 Task: Check the median sale price of townhouses in the last 5 years.
Action: Mouse moved to (715, 69)
Screenshot: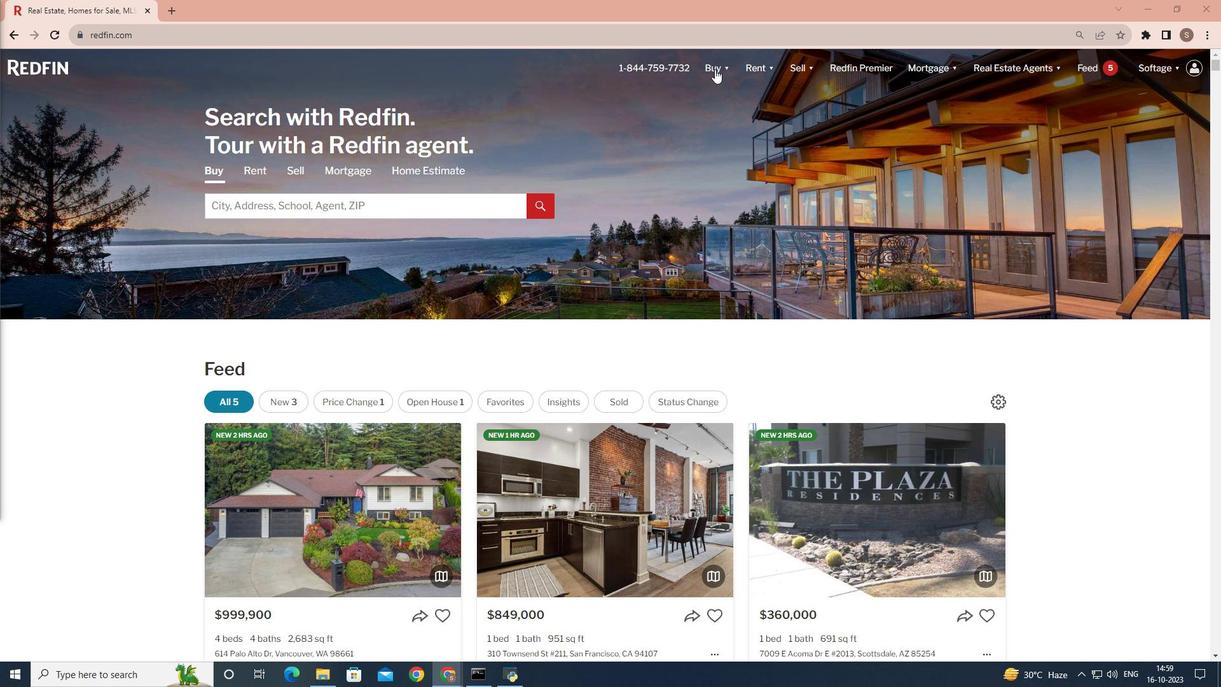 
Action: Mouse pressed left at (715, 69)
Screenshot: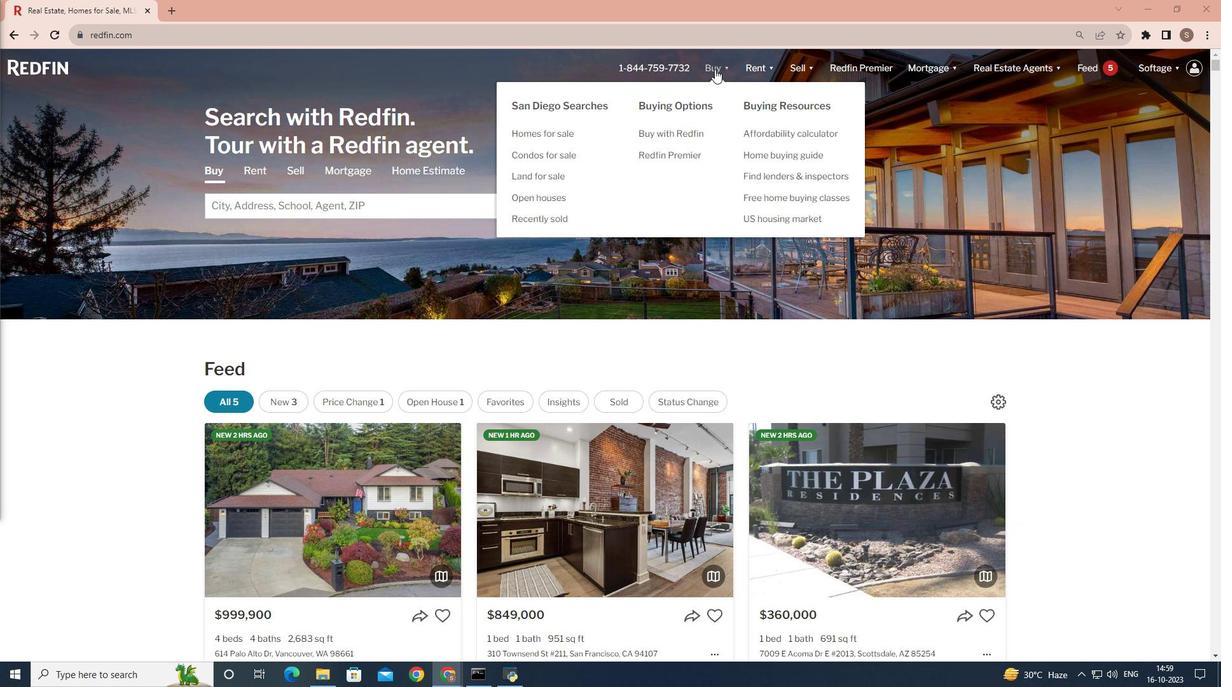 
Action: Mouse moved to (338, 276)
Screenshot: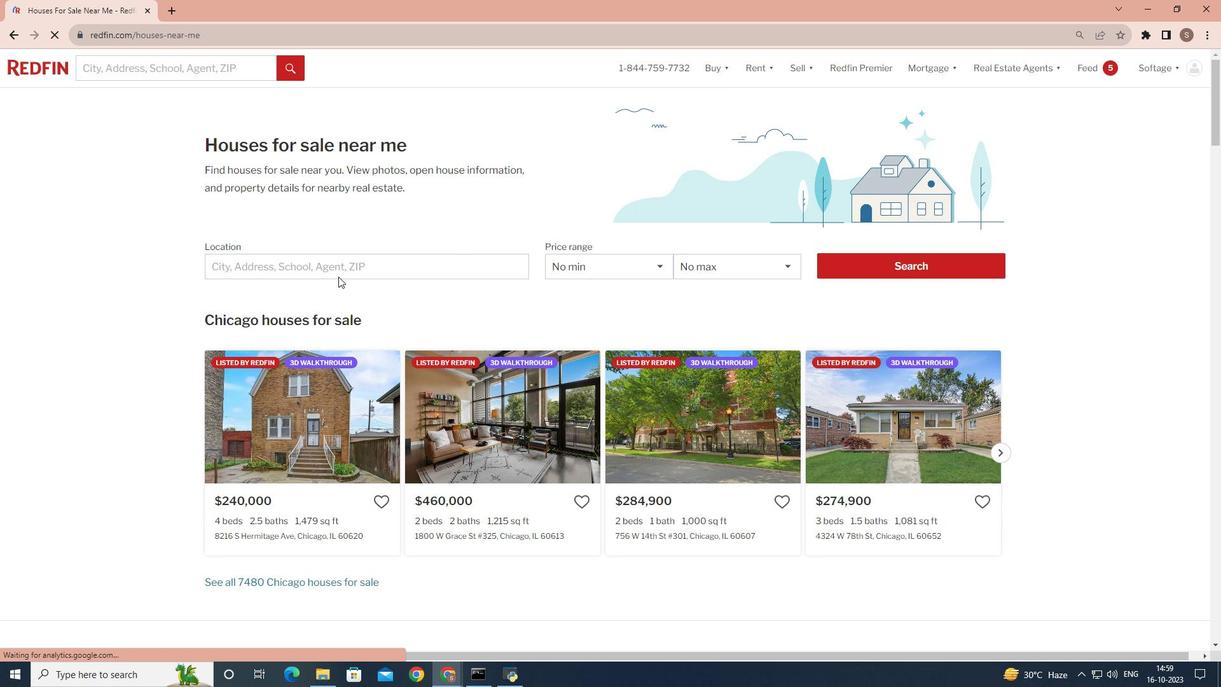 
Action: Mouse pressed left at (338, 276)
Screenshot: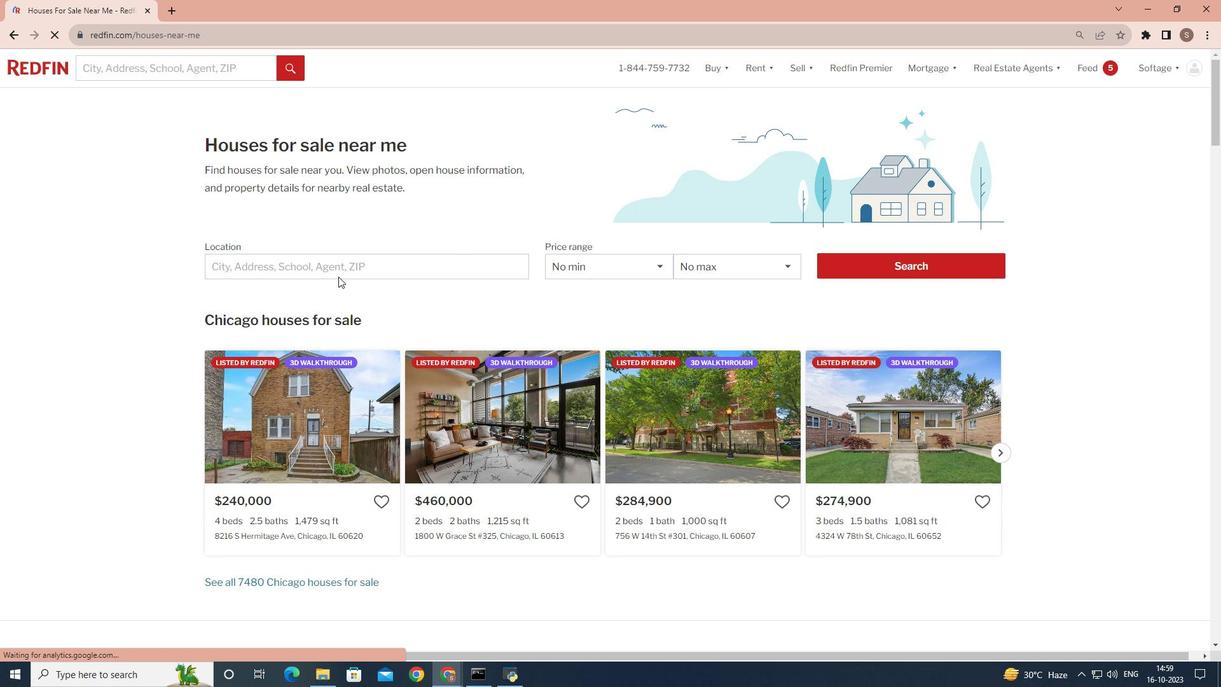 
Action: Mouse moved to (339, 266)
Screenshot: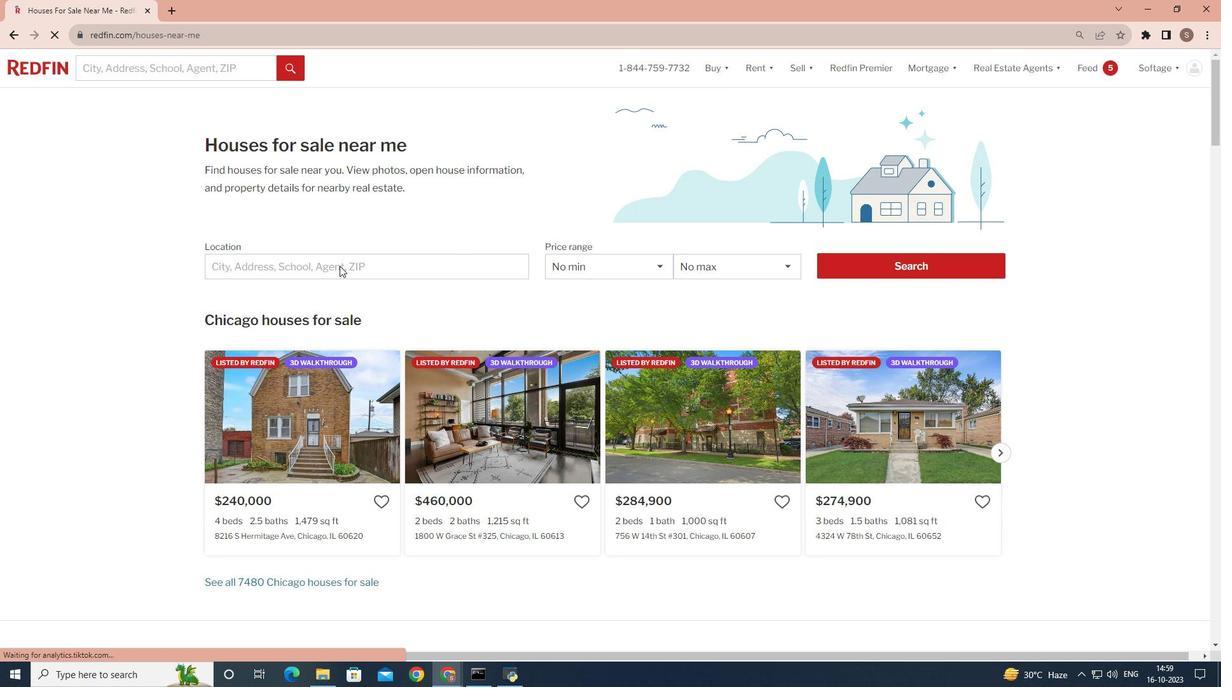 
Action: Mouse pressed left at (339, 266)
Screenshot: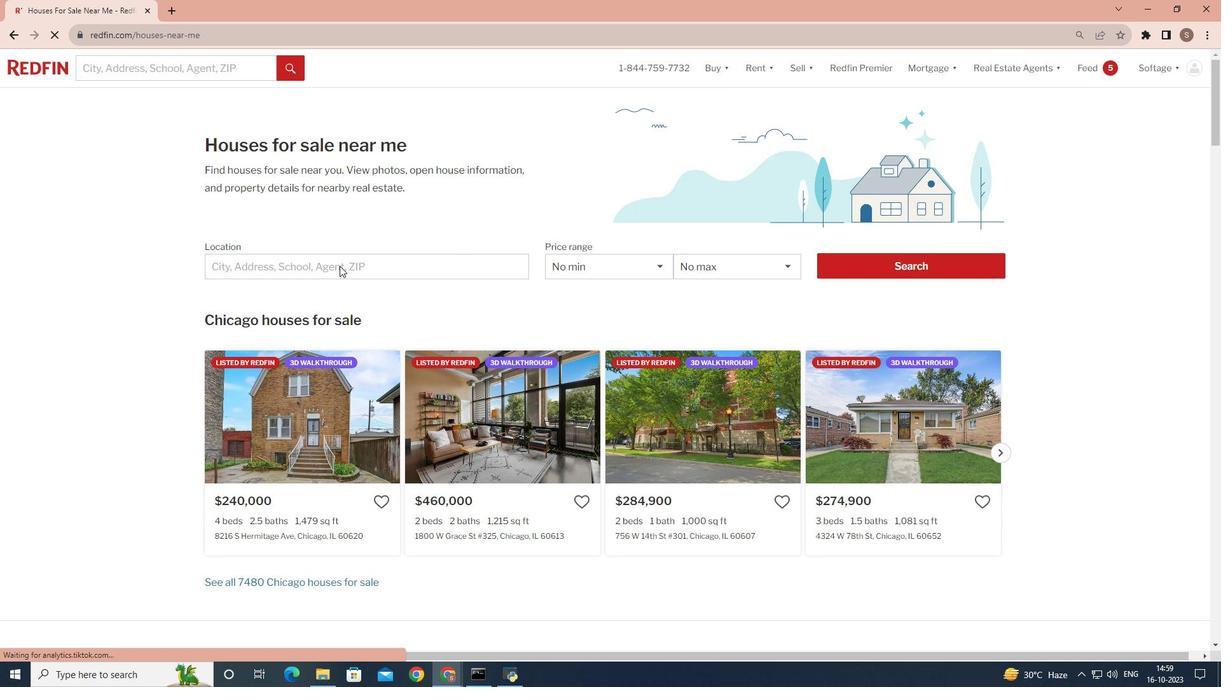 
Action: Mouse moved to (233, 262)
Screenshot: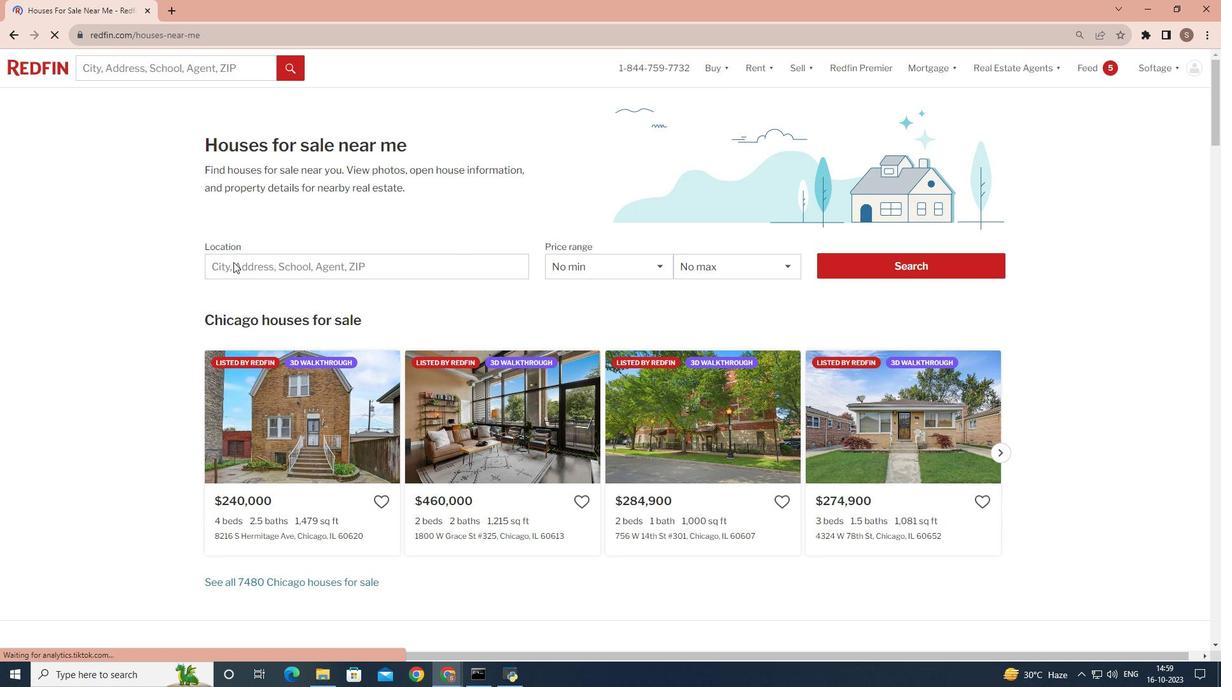 
Action: Mouse pressed left at (233, 262)
Screenshot: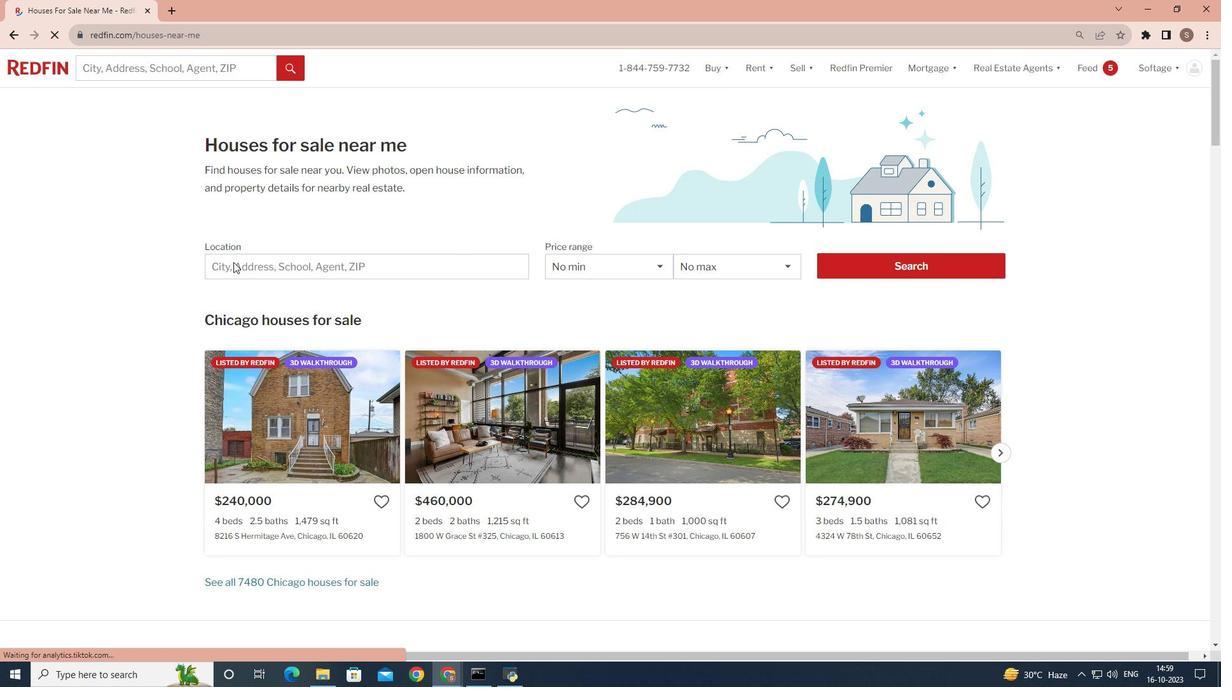 
Action: Mouse moved to (233, 270)
Screenshot: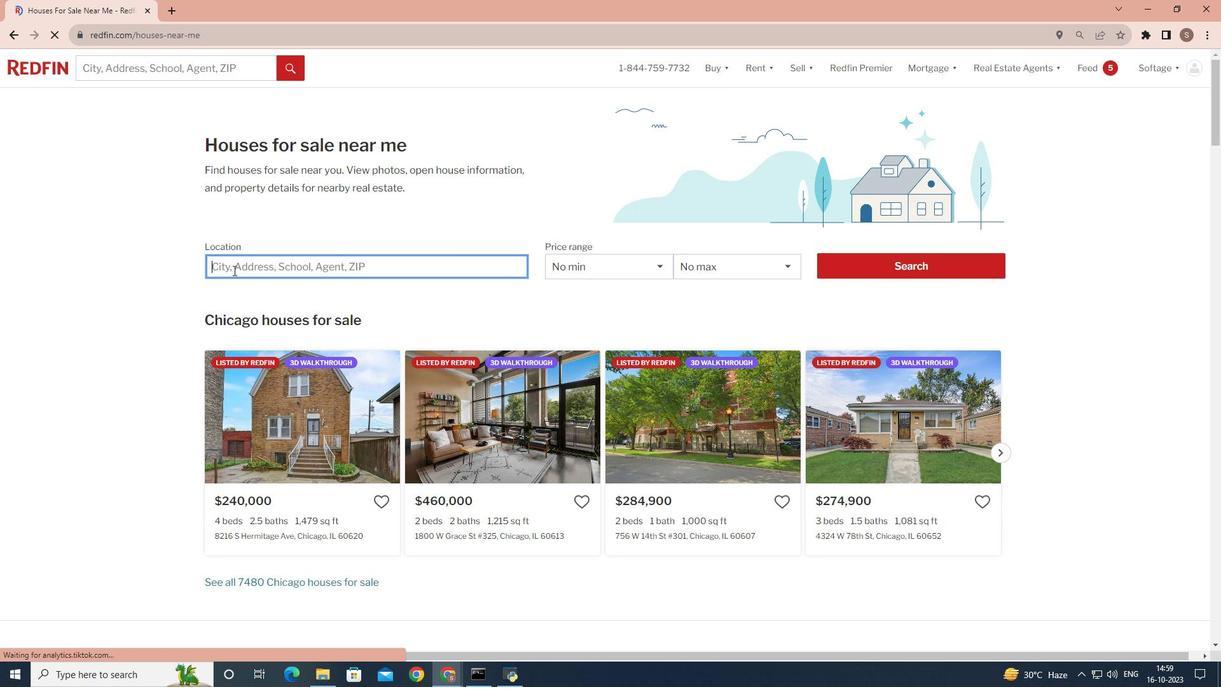
Action: Mouse pressed left at (233, 270)
Screenshot: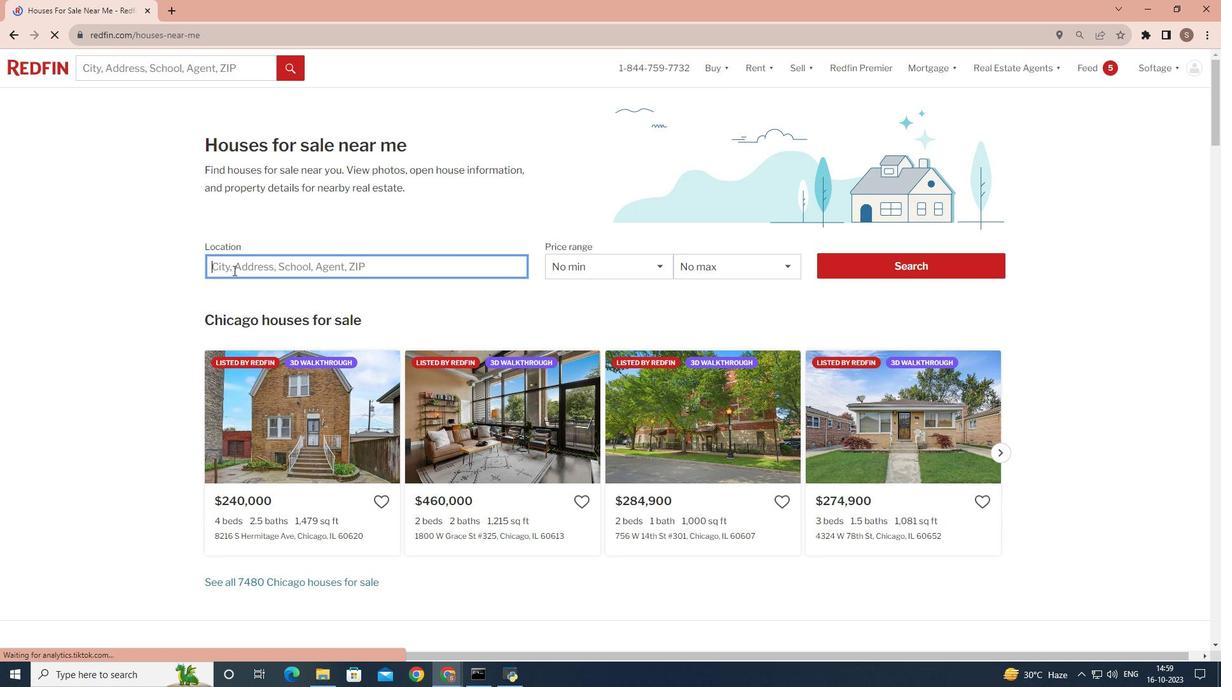 
Action: Key pressed <Key.shift>San<Key.space><Key.shift>Diego
Screenshot: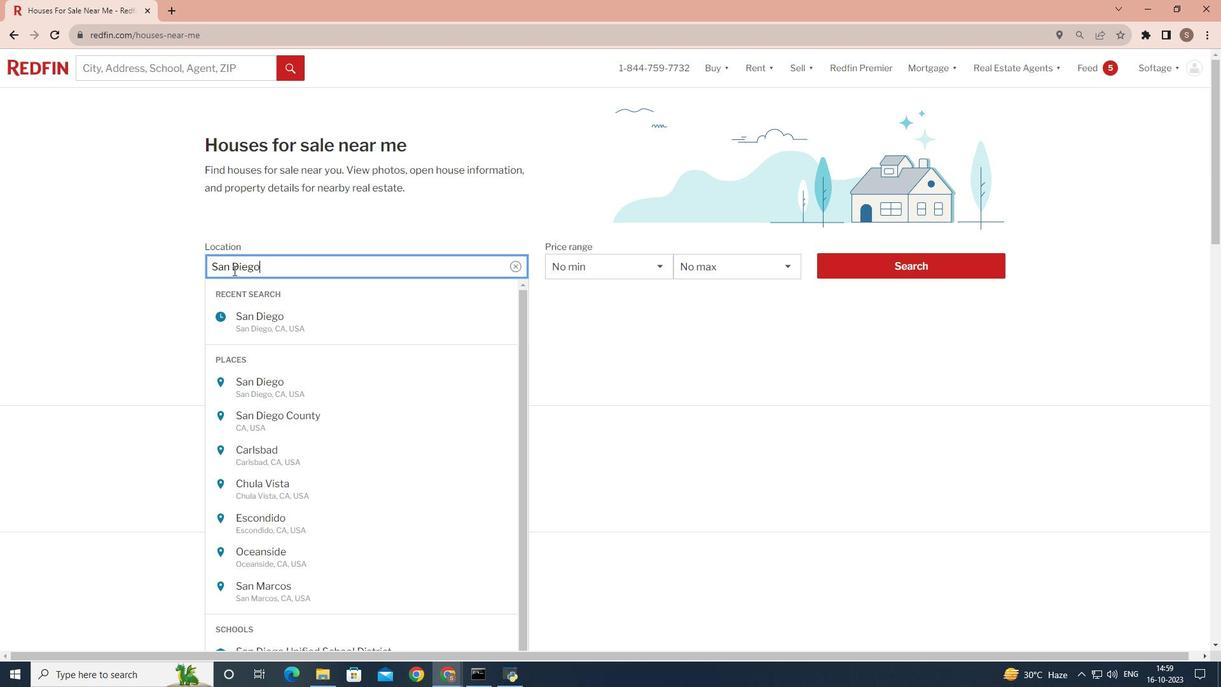 
Action: Mouse moved to (901, 257)
Screenshot: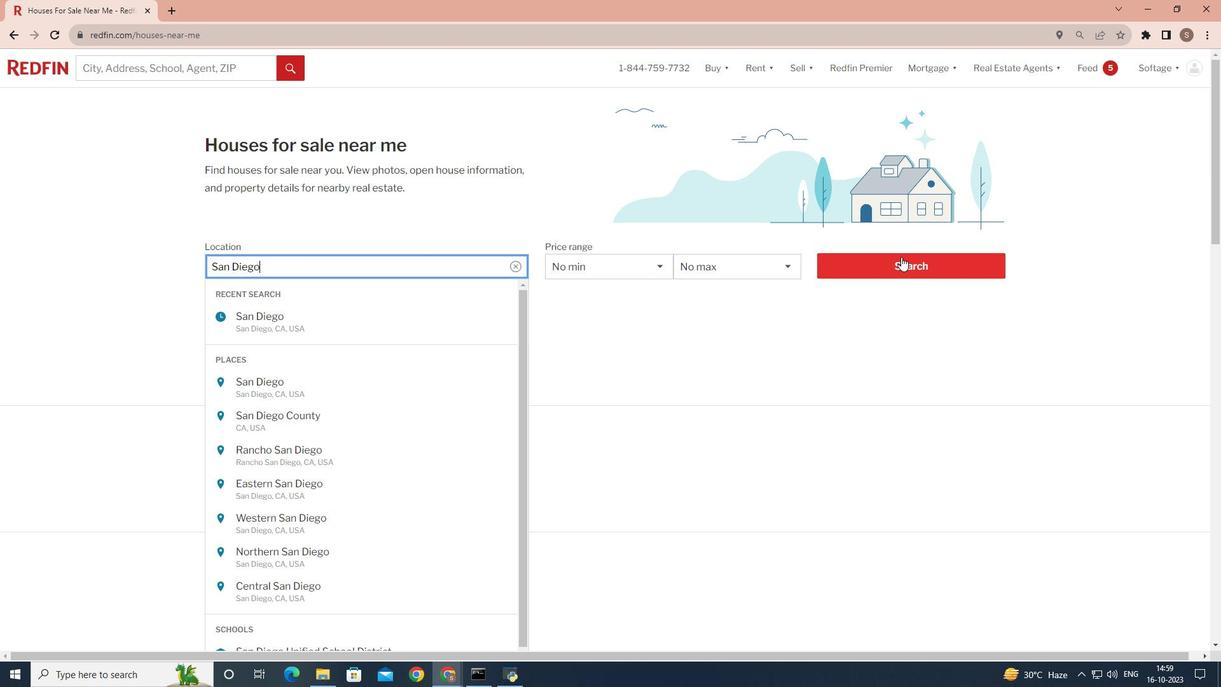 
Action: Mouse pressed left at (901, 257)
Screenshot: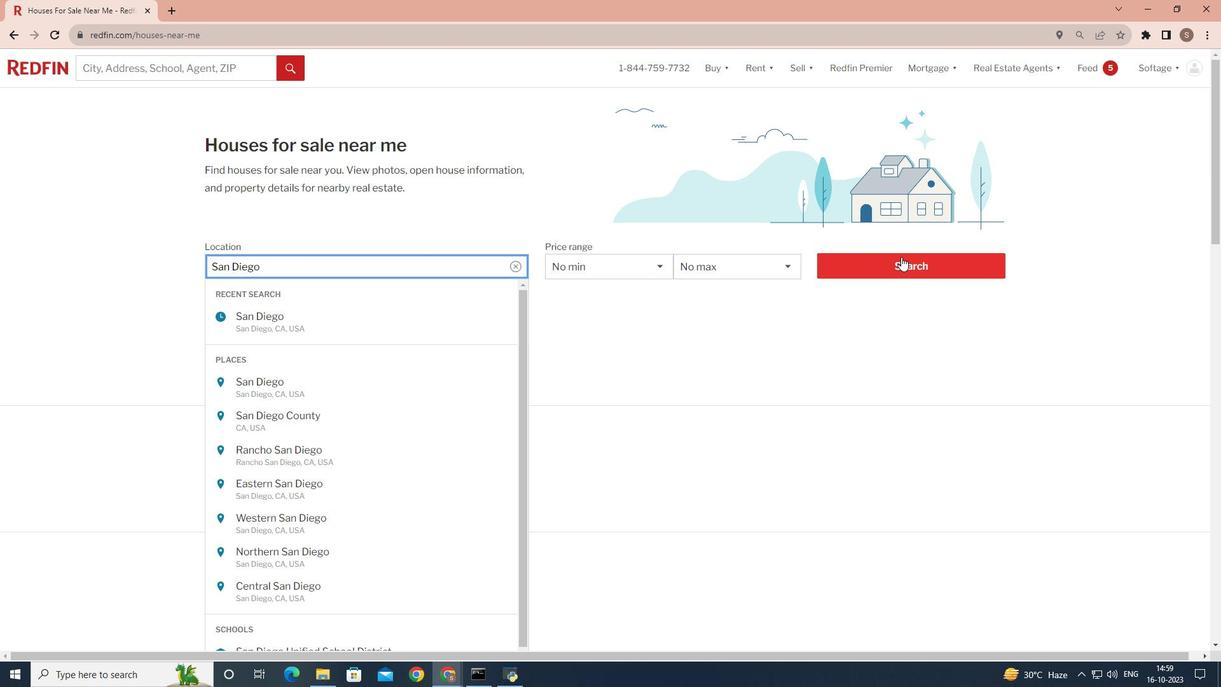 
Action: Mouse moved to (902, 262)
Screenshot: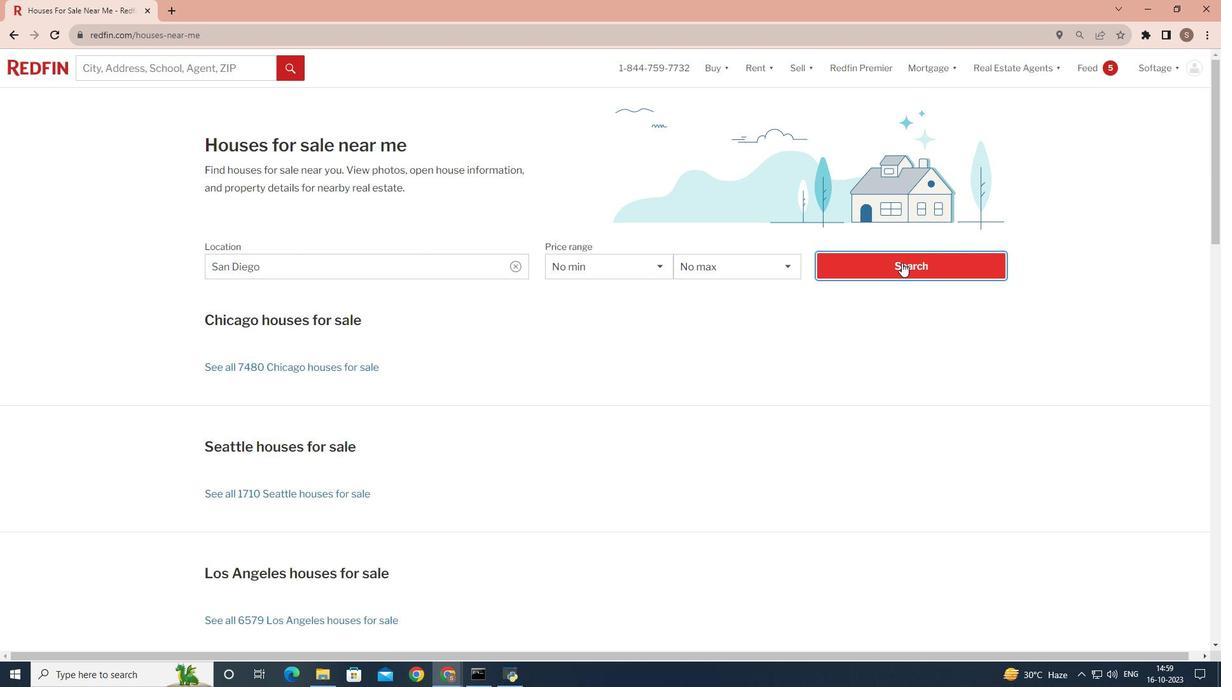 
Action: Mouse pressed left at (902, 262)
Screenshot: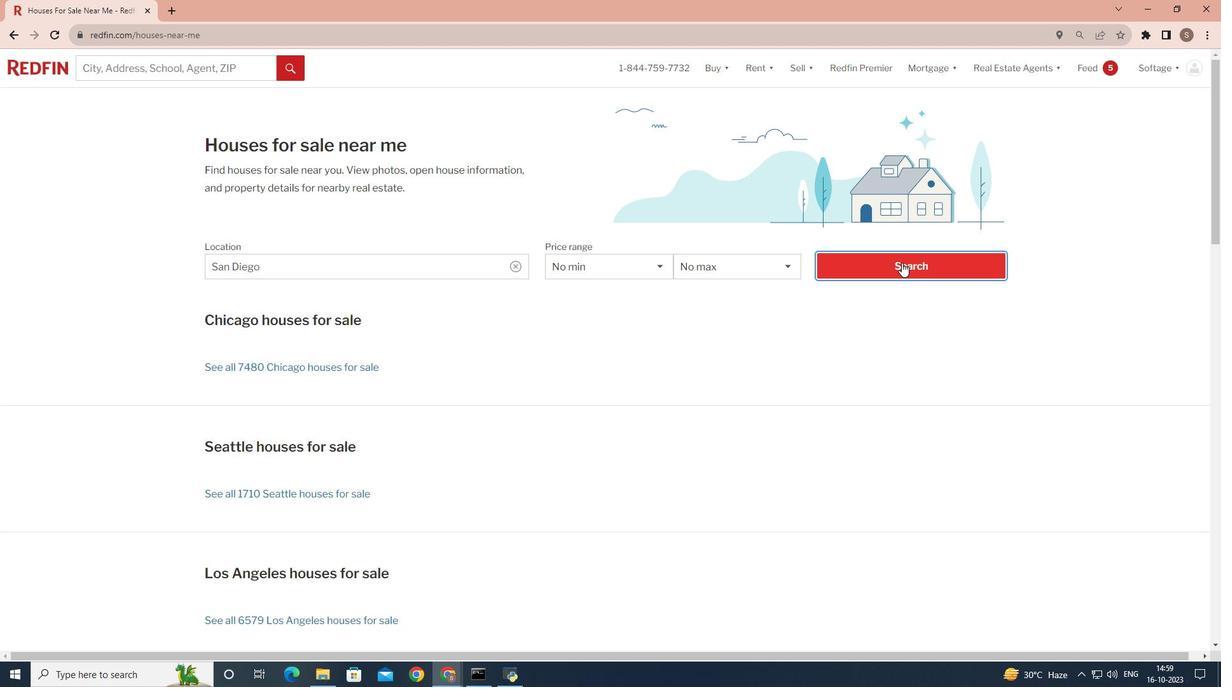 
Action: Mouse moved to (1066, 107)
Screenshot: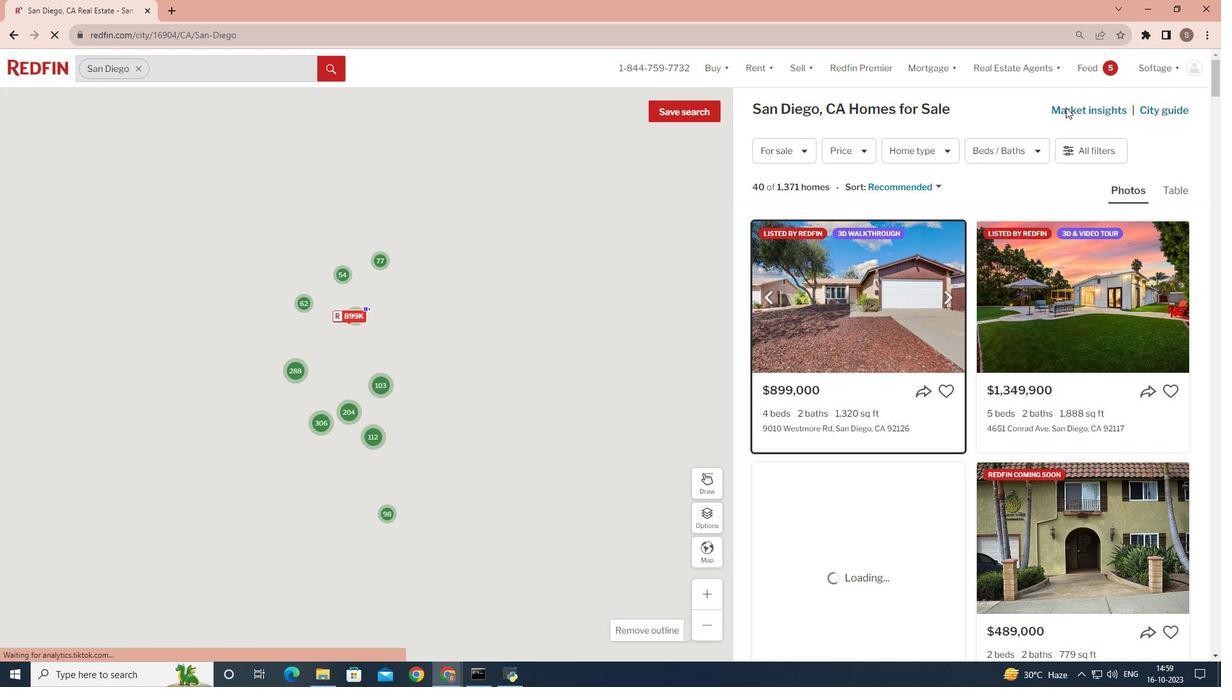 
Action: Mouse pressed left at (1066, 107)
Screenshot: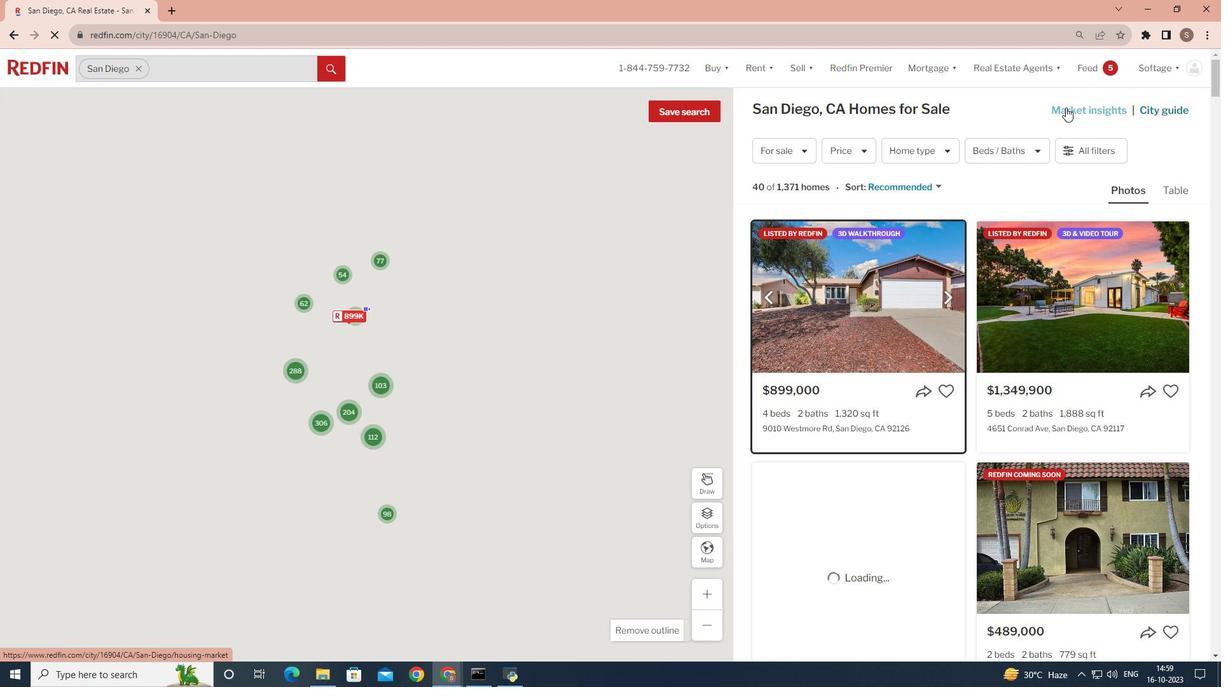
Action: Mouse moved to (318, 466)
Screenshot: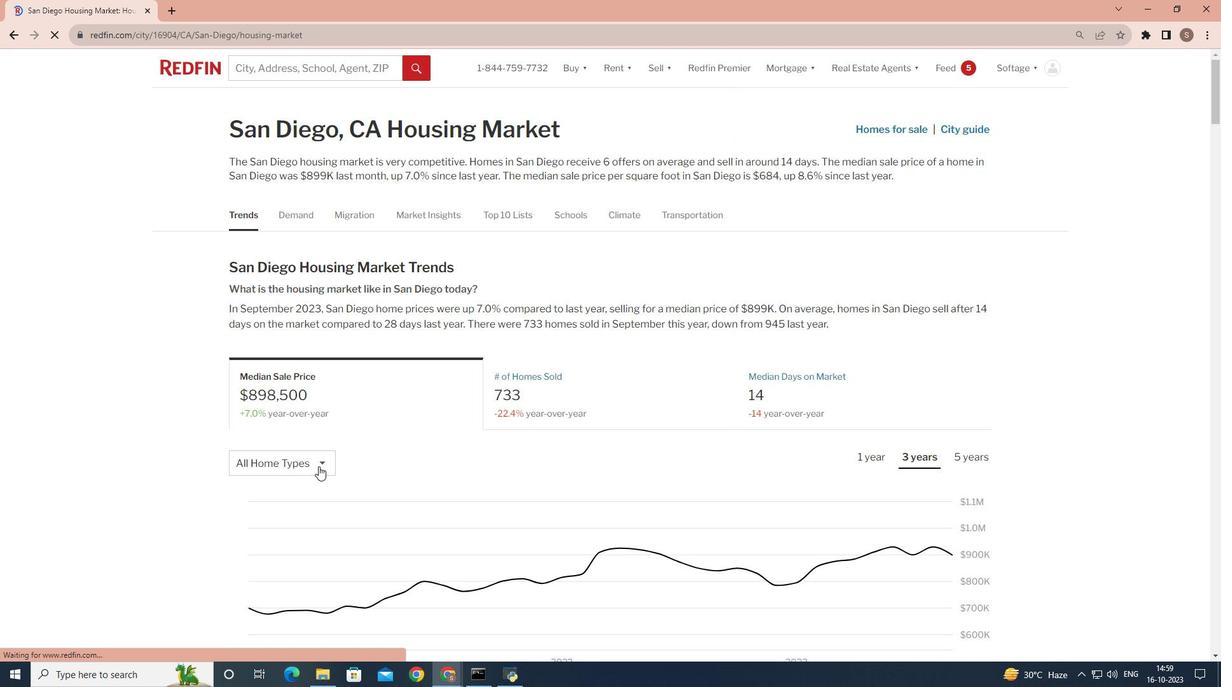 
Action: Mouse pressed left at (318, 466)
Screenshot: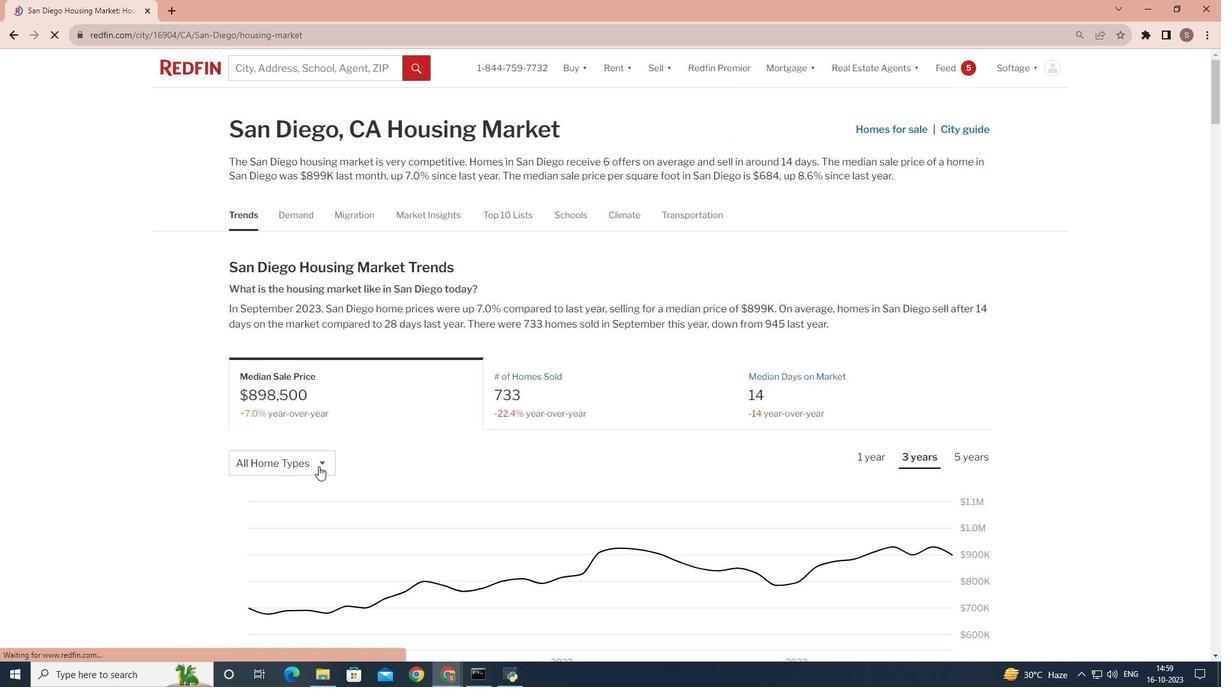 
Action: Mouse moved to (306, 539)
Screenshot: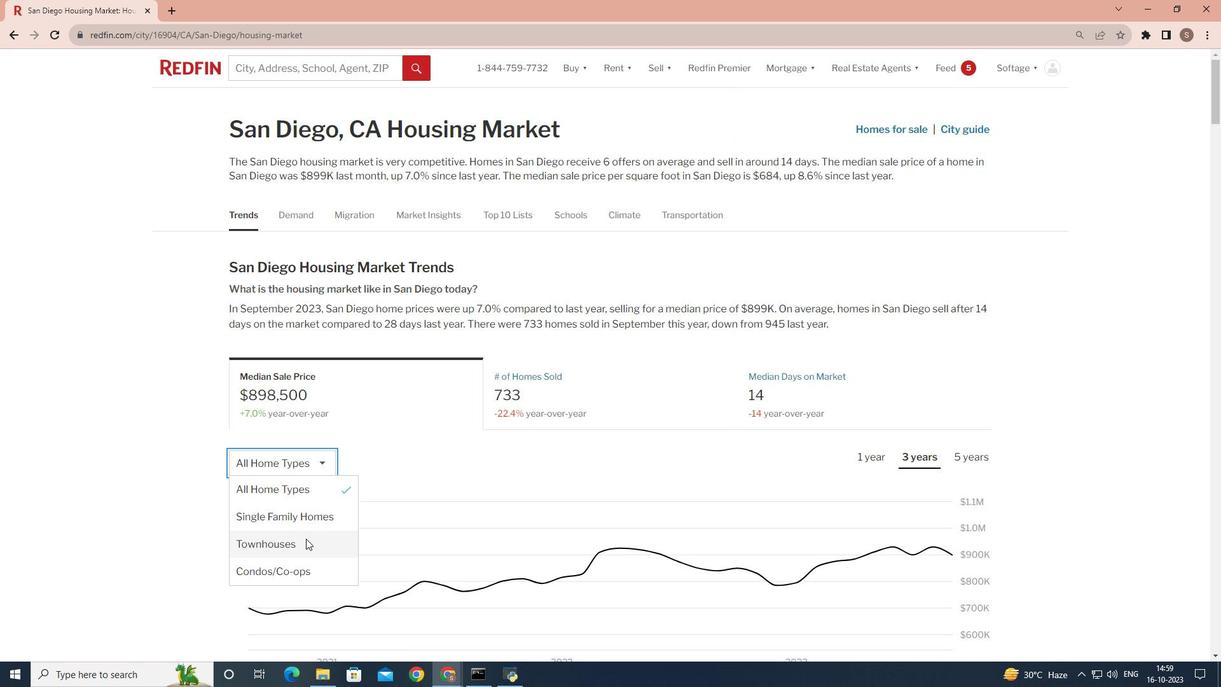 
Action: Mouse pressed left at (306, 539)
Screenshot: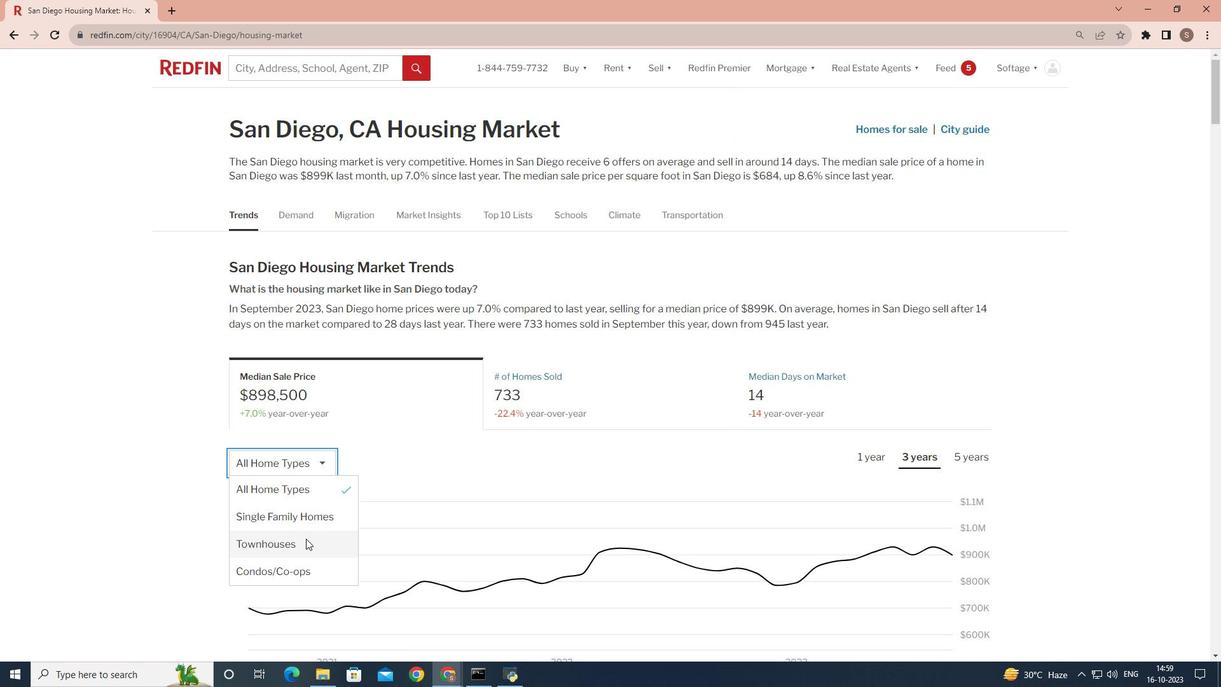 
Action: Mouse moved to (980, 464)
Screenshot: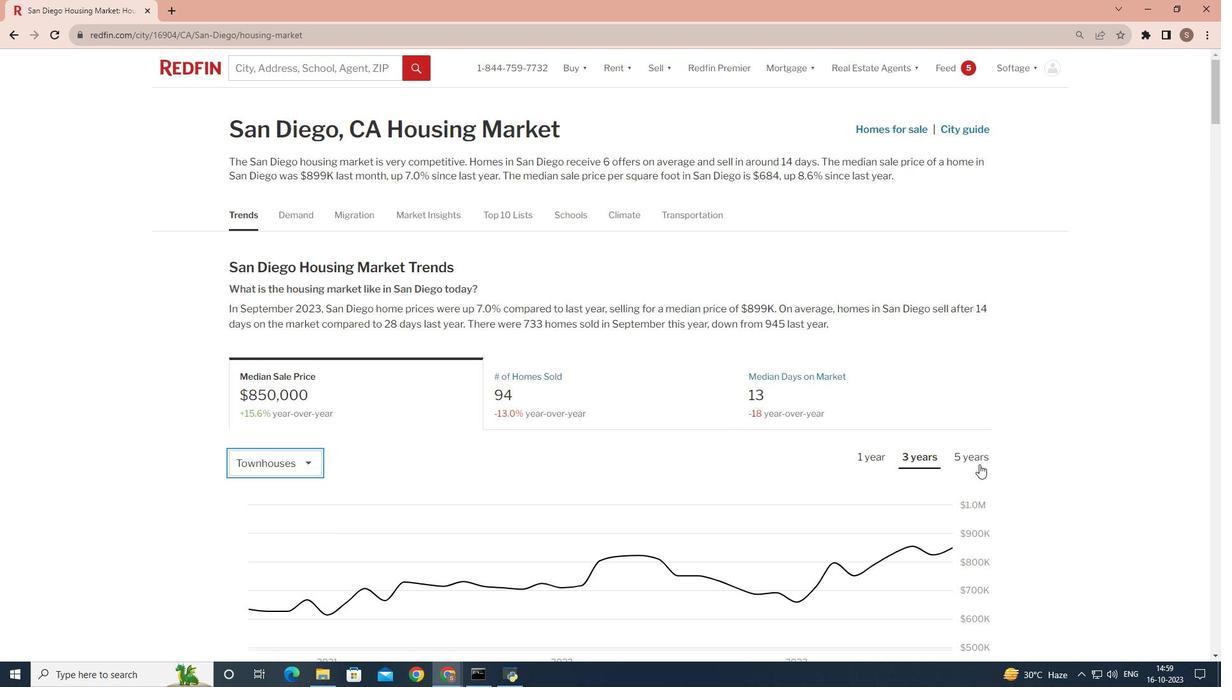 
Action: Mouse pressed left at (980, 464)
Screenshot: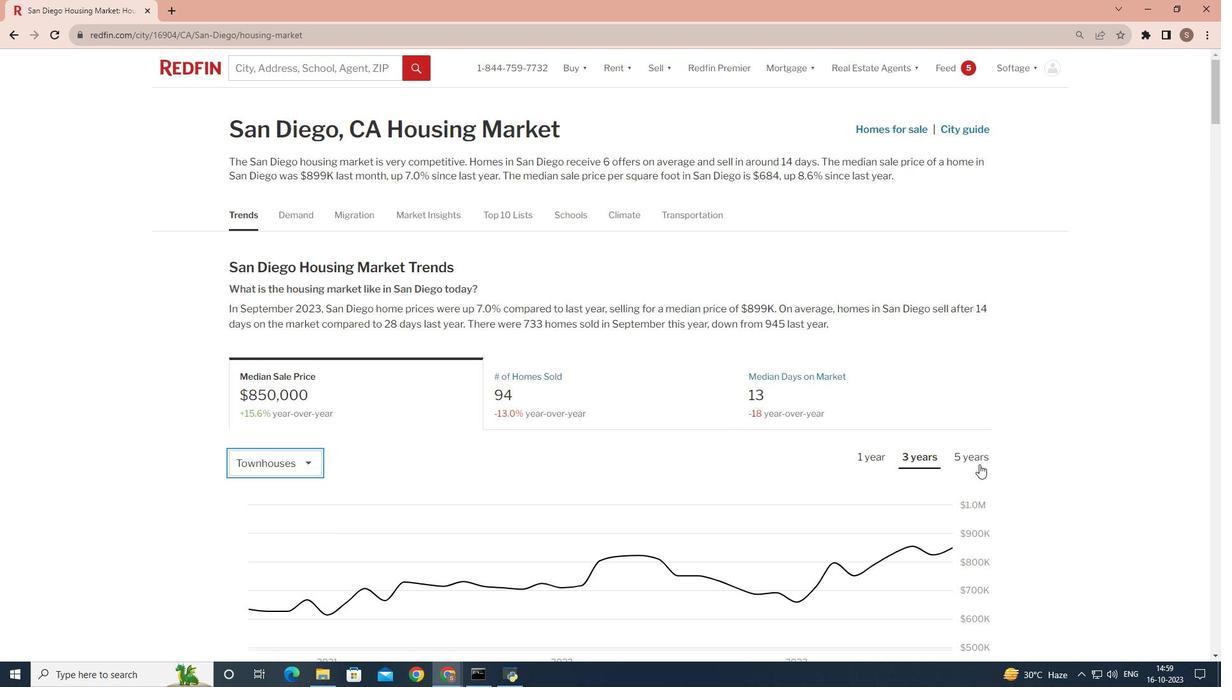 
Action: Mouse scrolled (980, 463) with delta (0, 0)
Screenshot: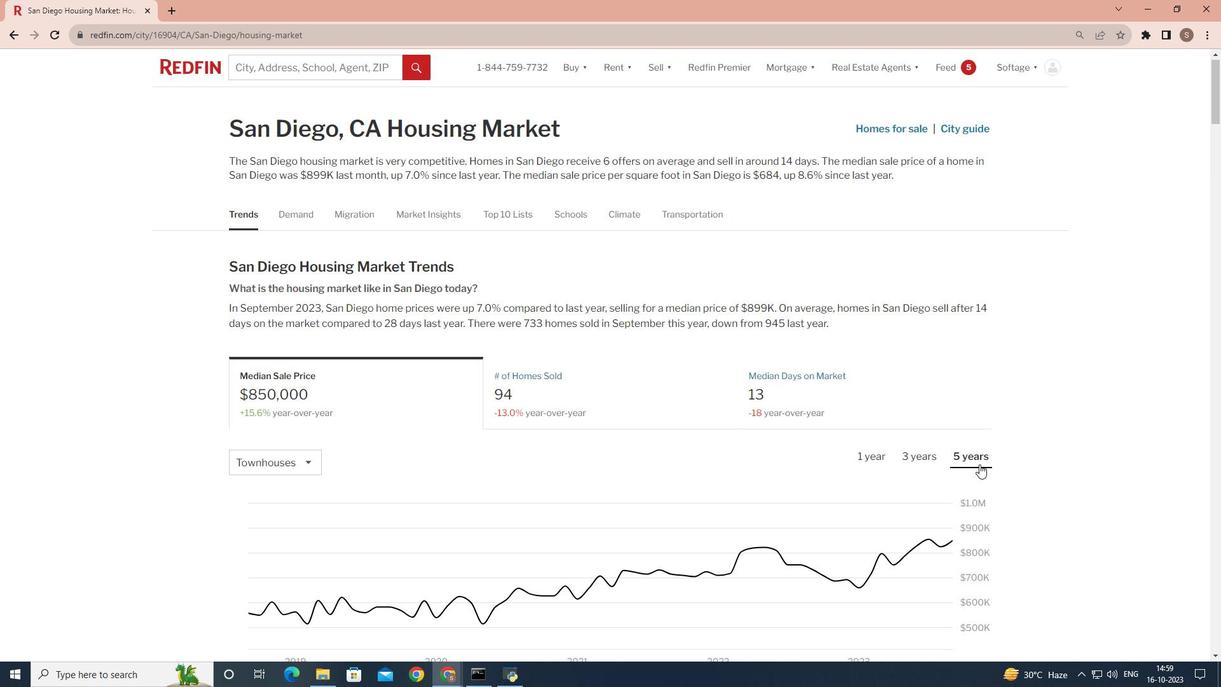 
